 Task: Select the auto option in the line breackpoint.
Action: Mouse moved to (22, 585)
Screenshot: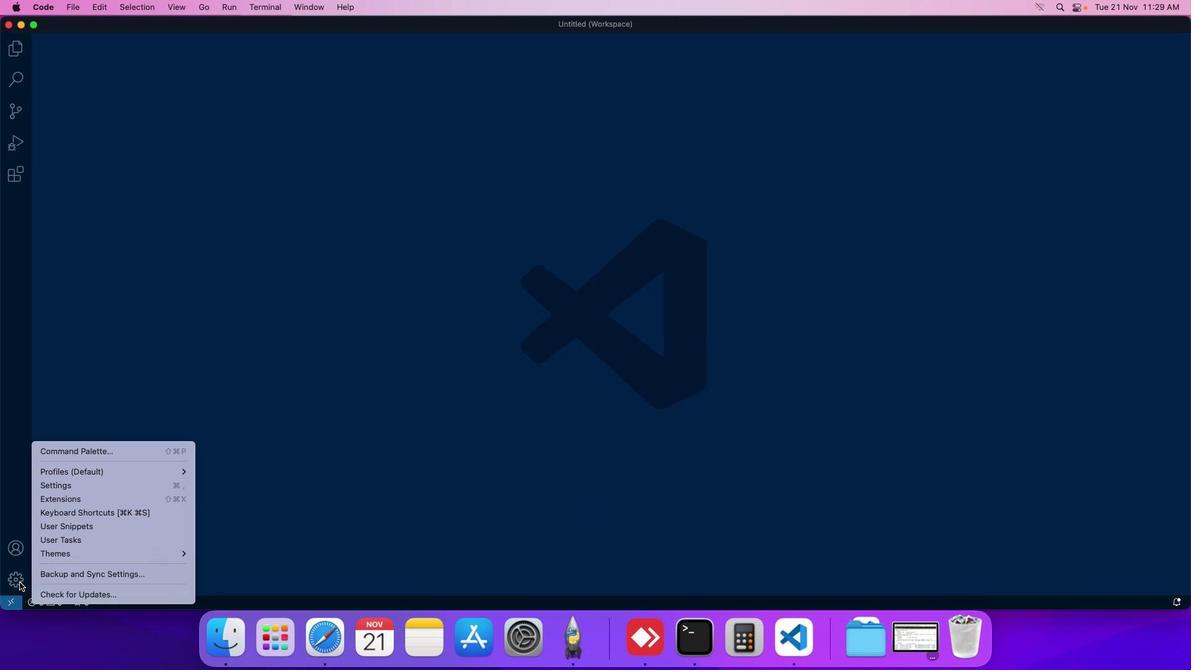 
Action: Mouse pressed left at (22, 585)
Screenshot: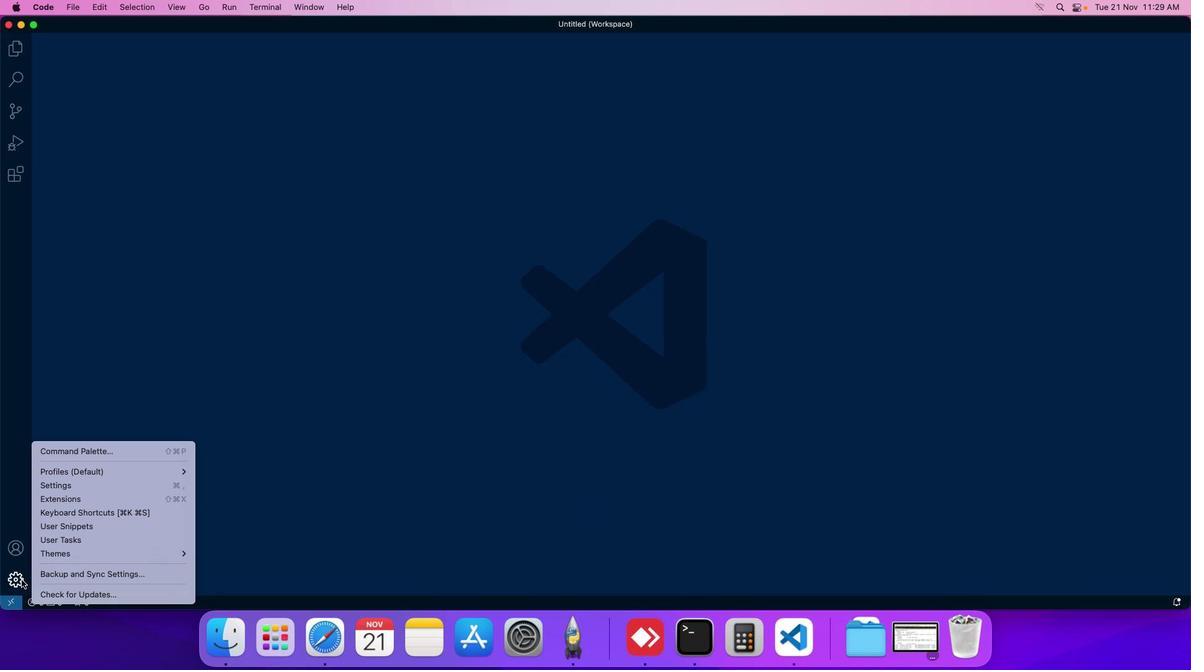 
Action: Mouse moved to (79, 490)
Screenshot: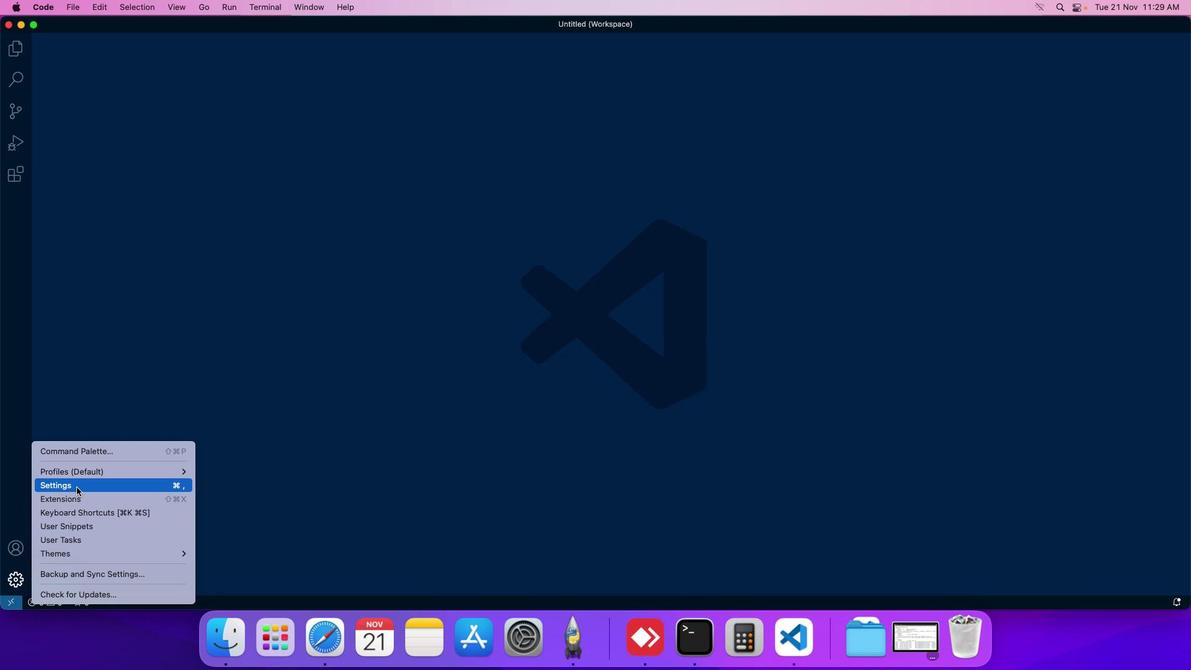 
Action: Mouse pressed left at (79, 490)
Screenshot: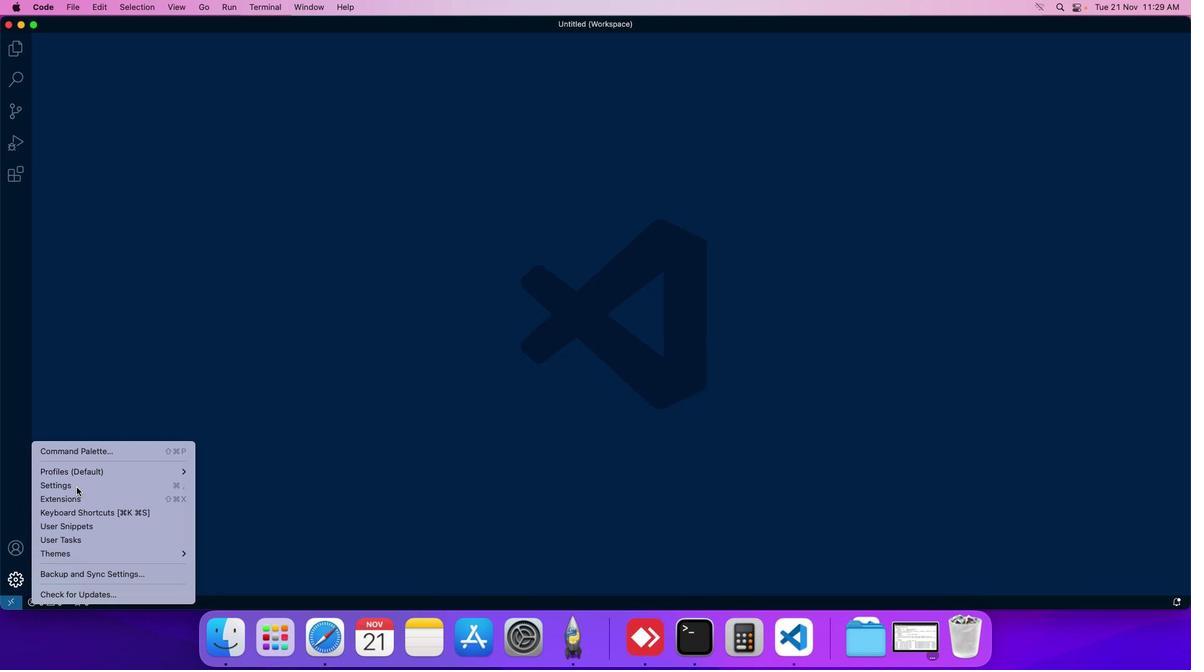 
Action: Mouse moved to (297, 103)
Screenshot: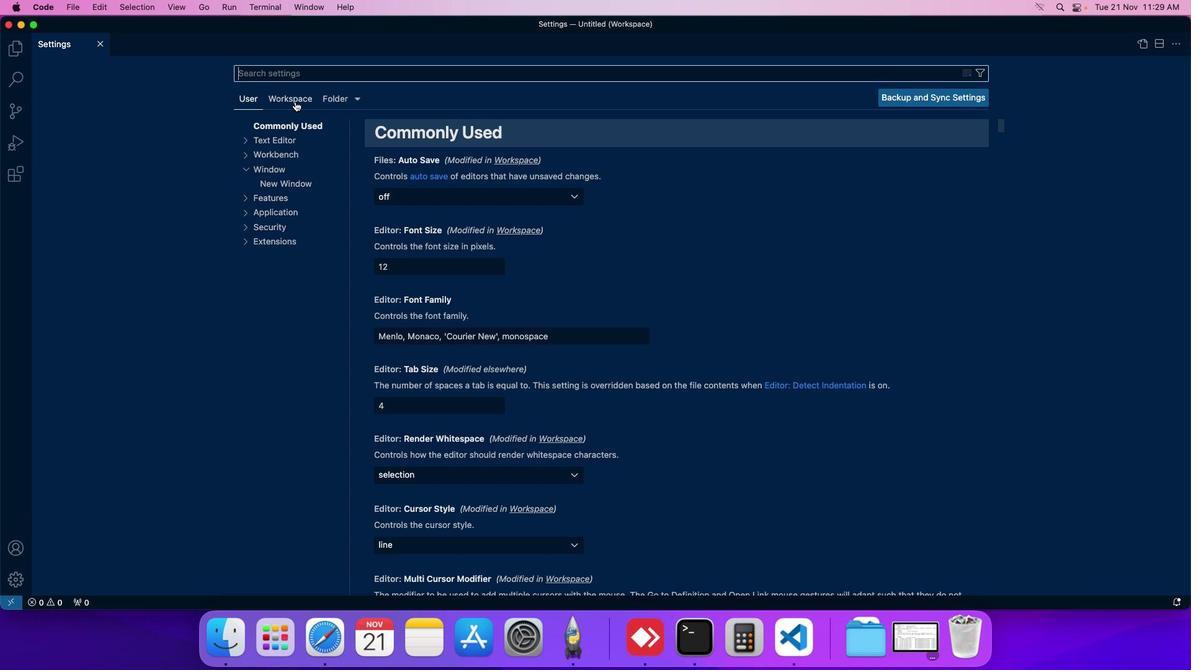 
Action: Mouse pressed left at (297, 103)
Screenshot: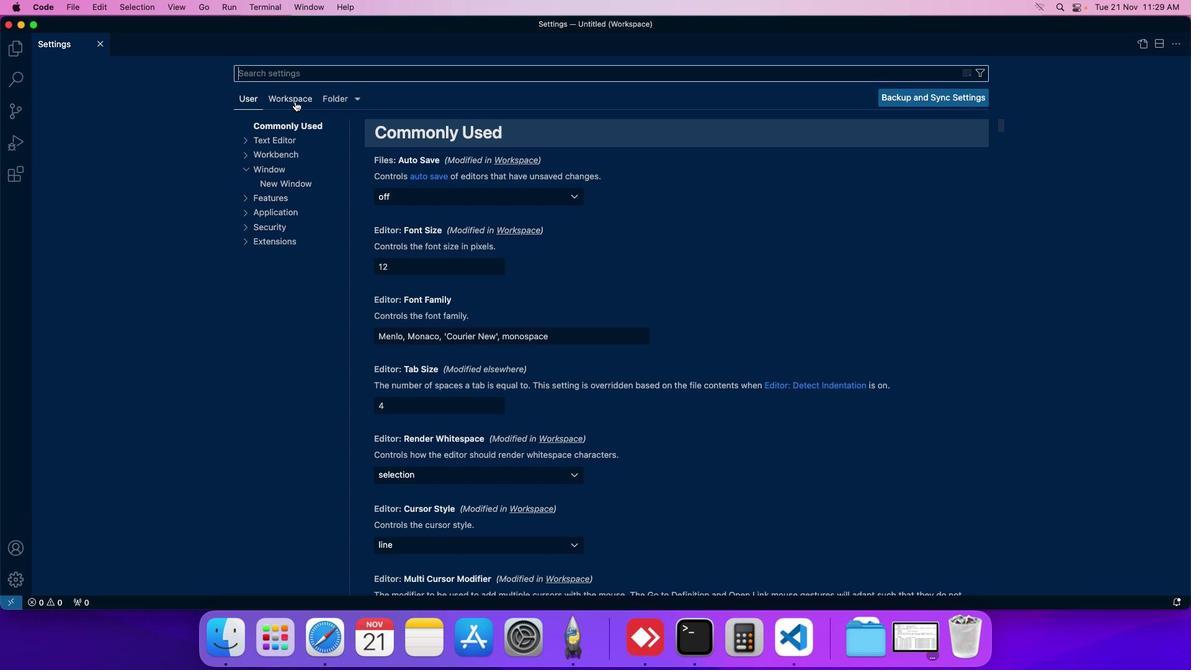 
Action: Mouse moved to (294, 186)
Screenshot: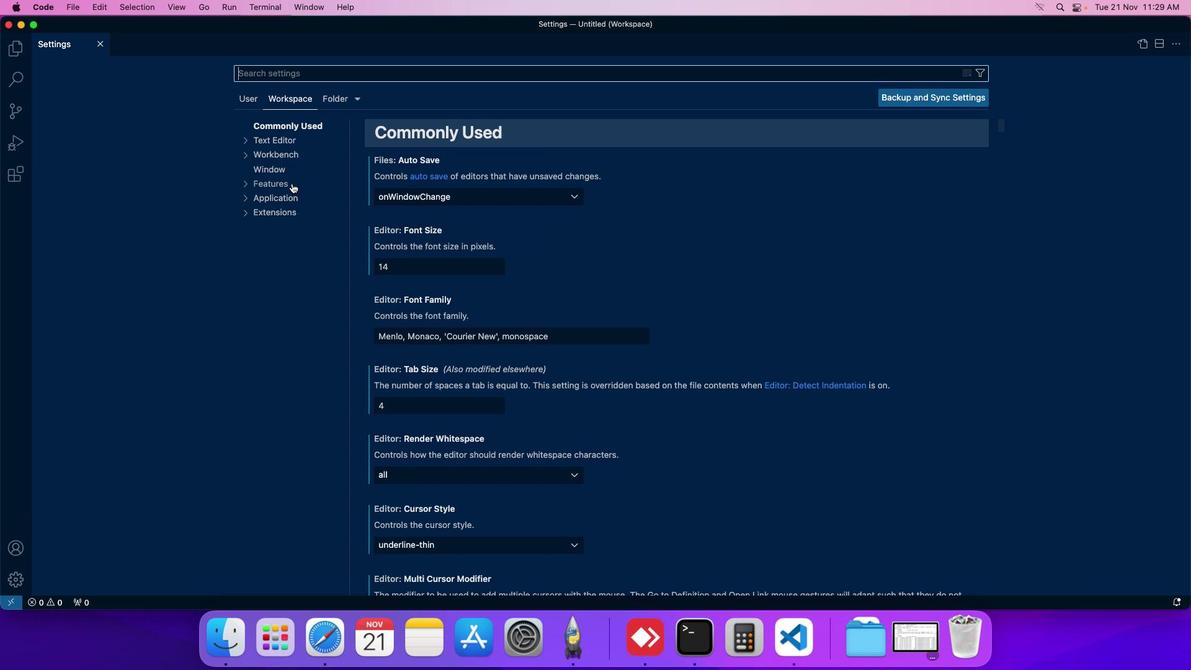 
Action: Mouse pressed left at (294, 186)
Screenshot: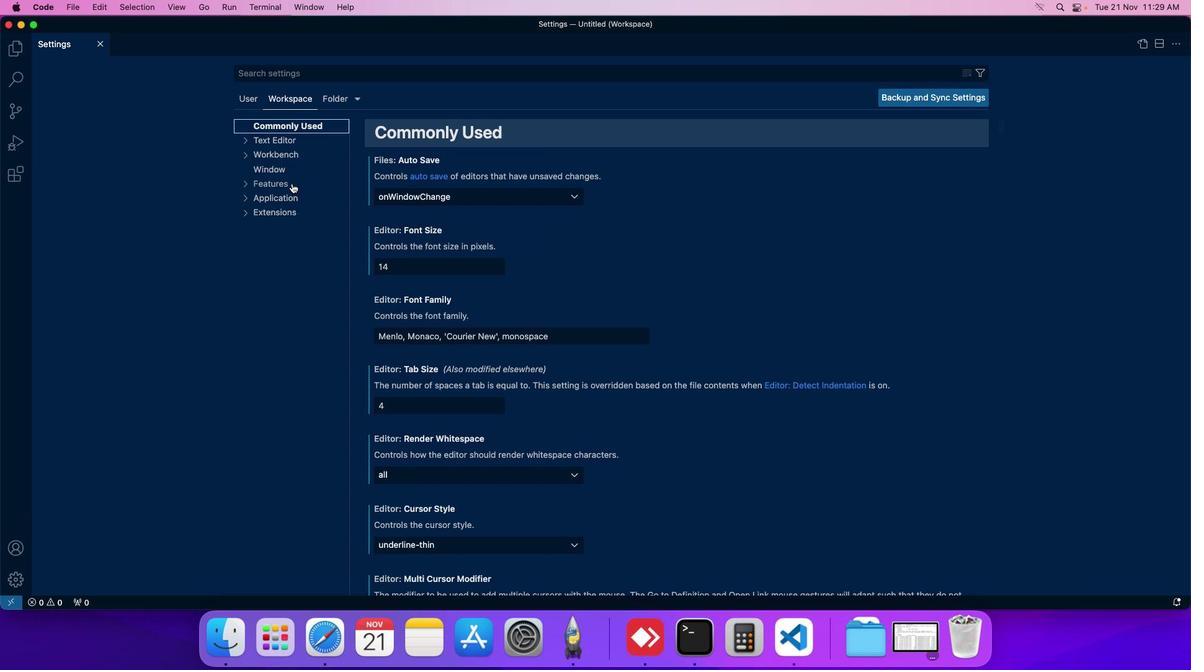 
Action: Mouse moved to (282, 414)
Screenshot: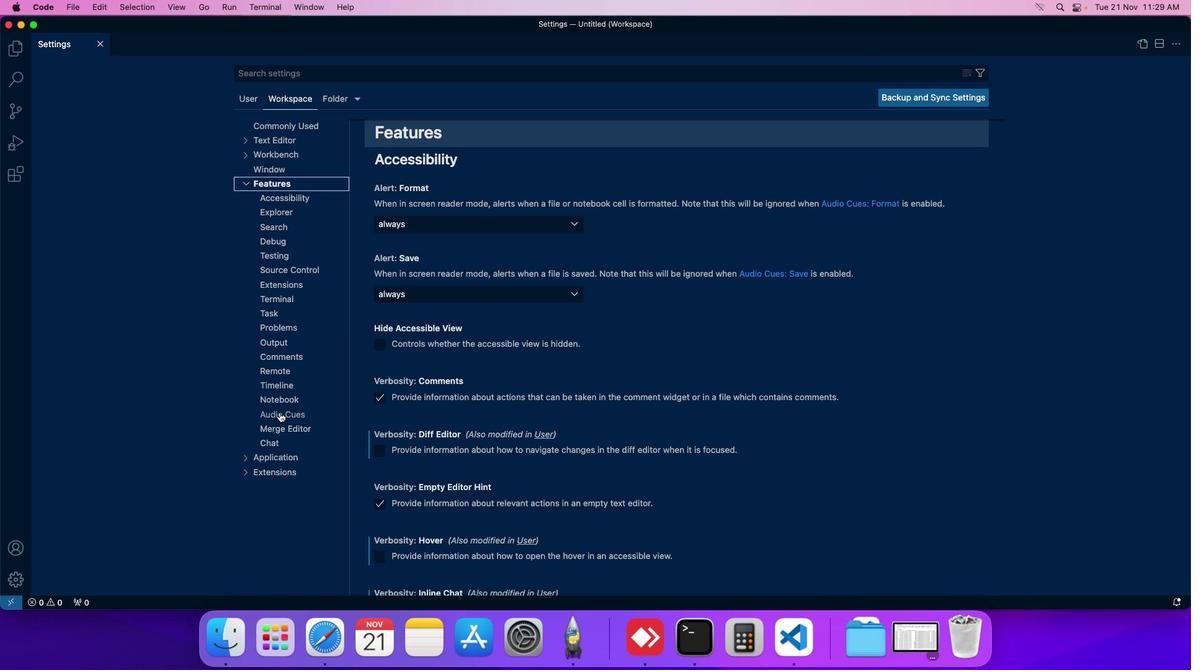 
Action: Mouse pressed left at (282, 414)
Screenshot: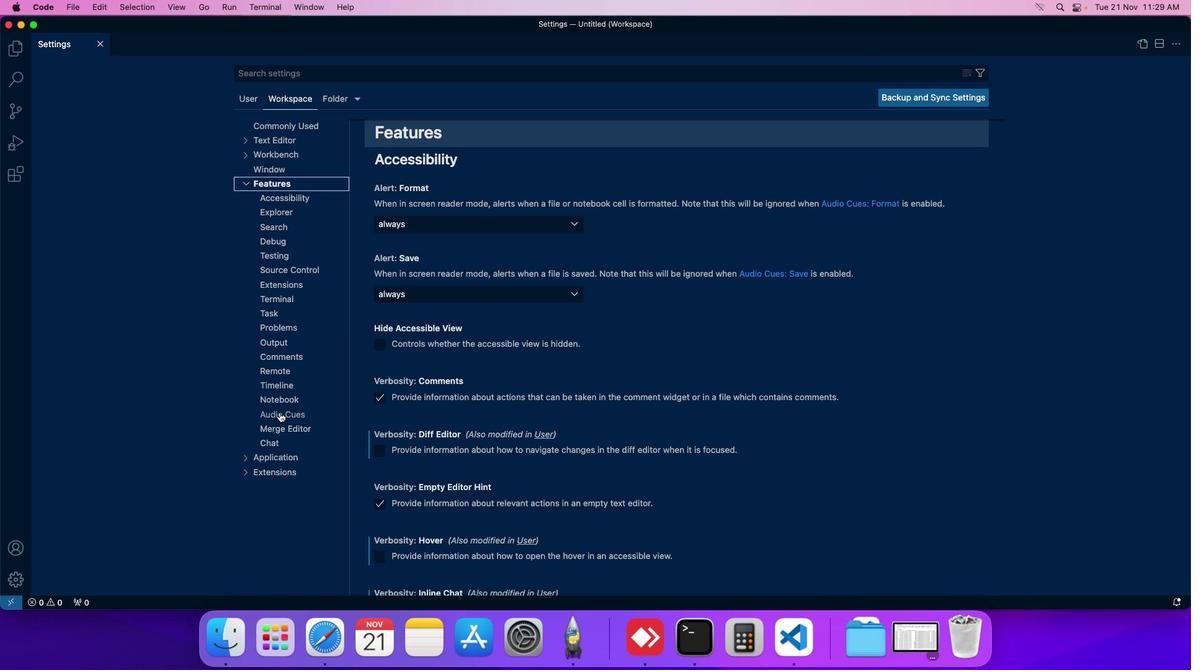 
Action: Mouse moved to (440, 439)
Screenshot: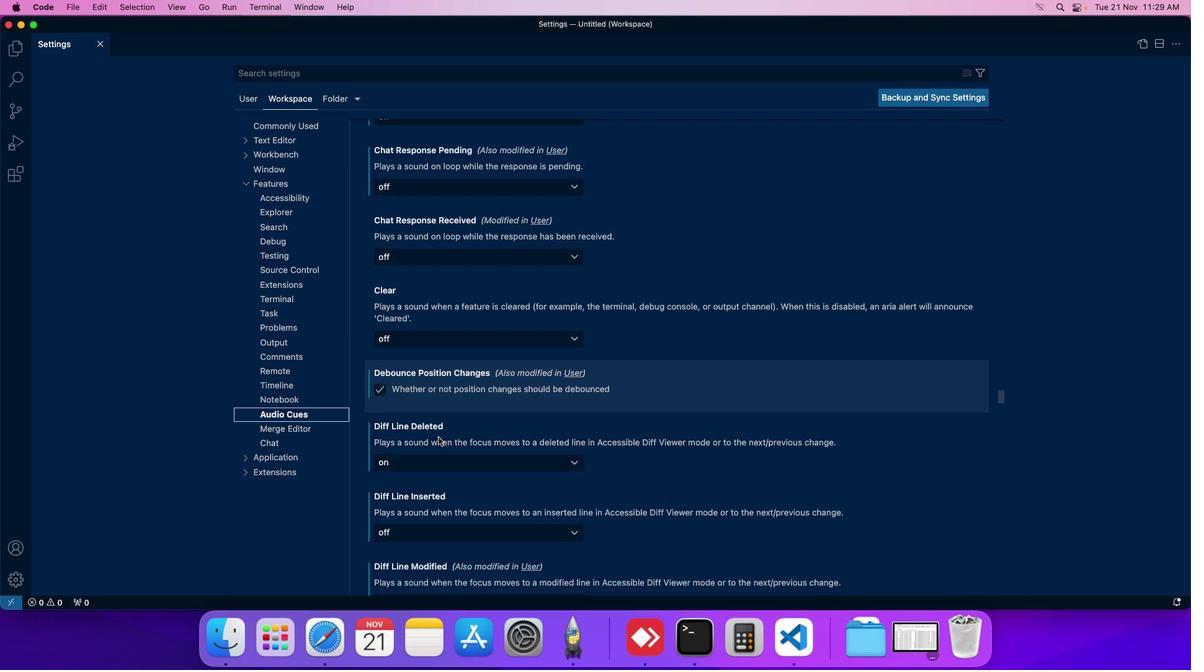 
Action: Mouse scrolled (440, 439) with delta (2, 1)
Screenshot: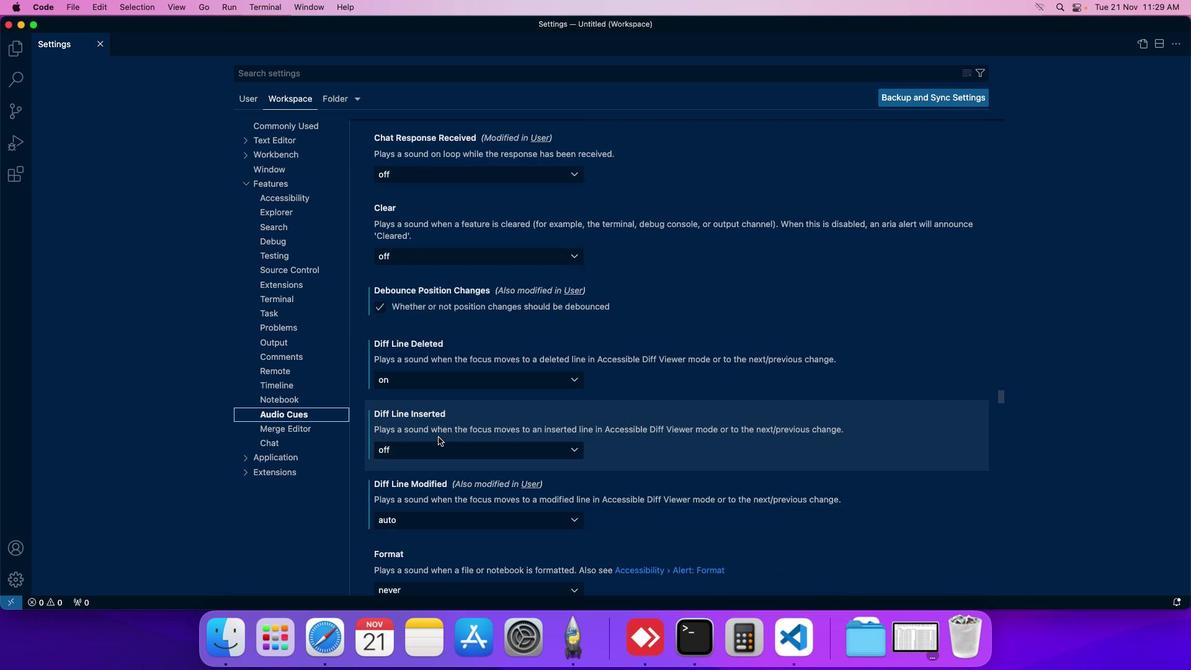 
Action: Mouse scrolled (440, 439) with delta (2, 1)
Screenshot: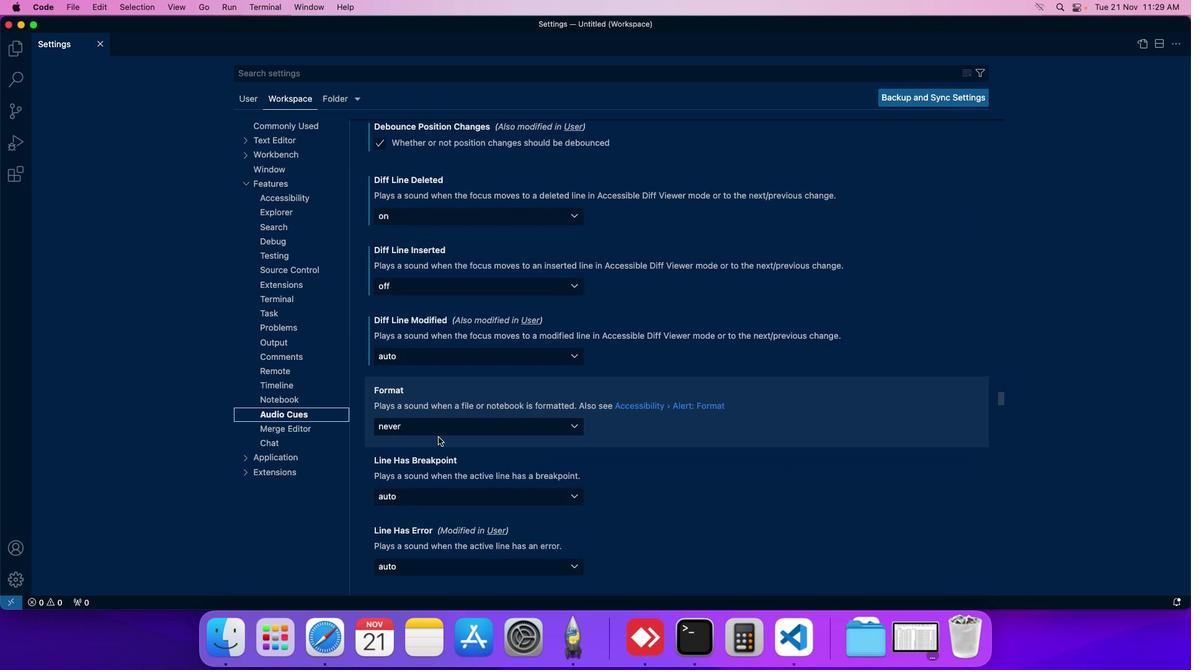 
Action: Mouse scrolled (440, 439) with delta (2, 1)
Screenshot: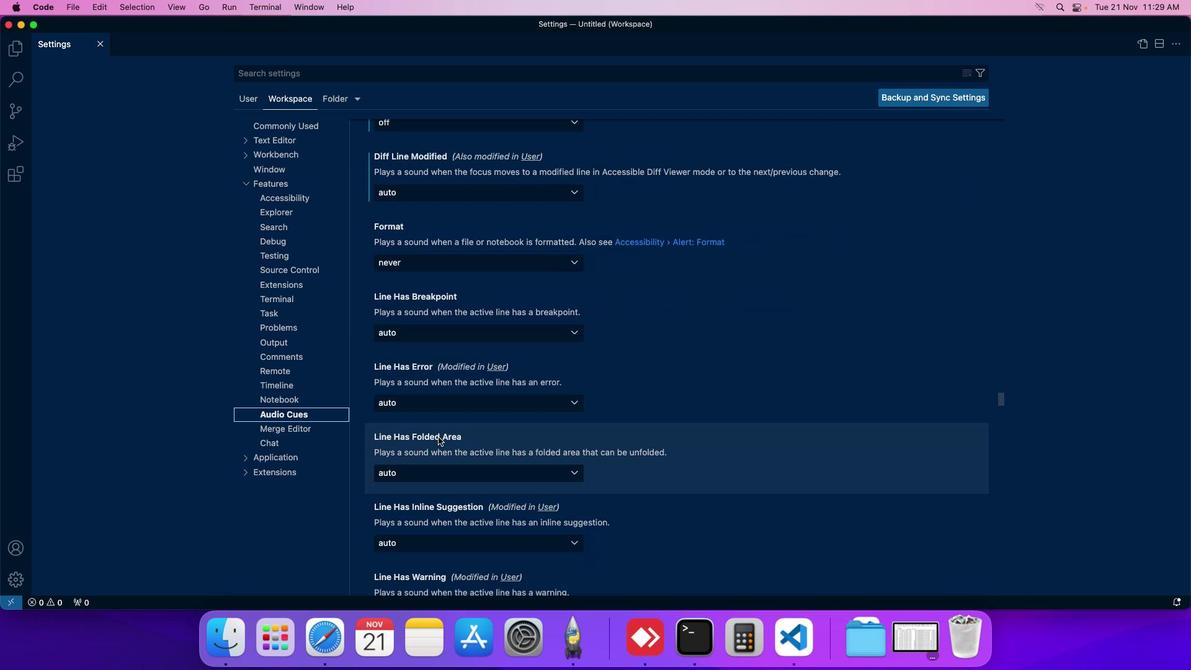 
Action: Mouse scrolled (440, 439) with delta (2, 1)
Screenshot: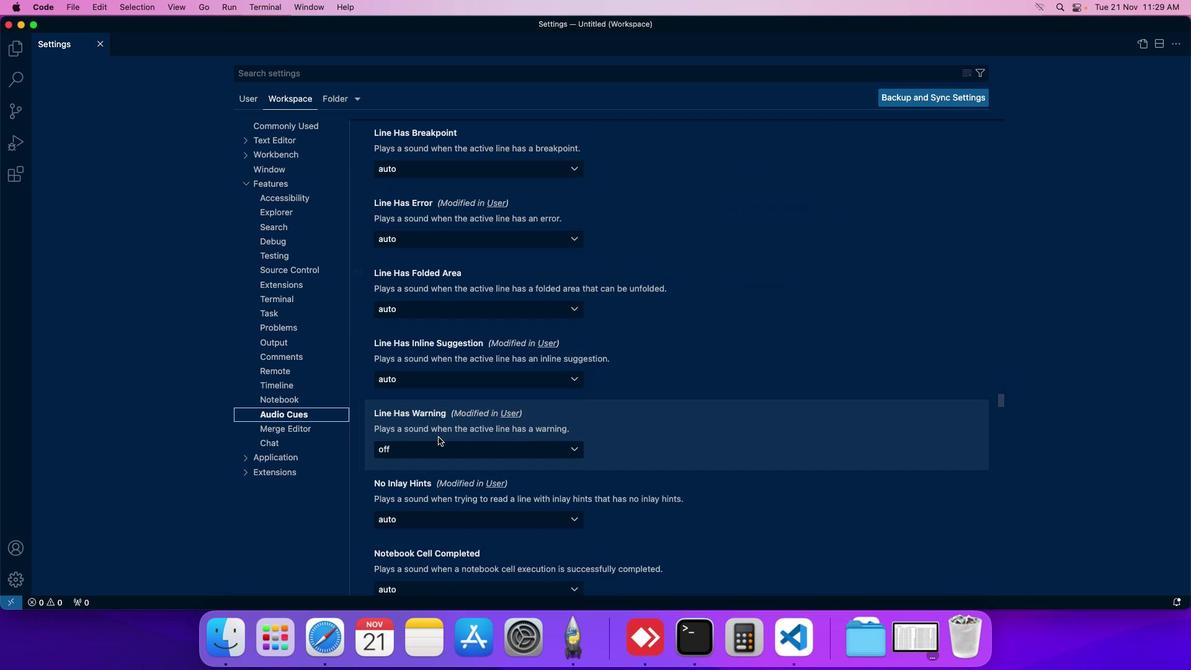 
Action: Mouse moved to (440, 440)
Screenshot: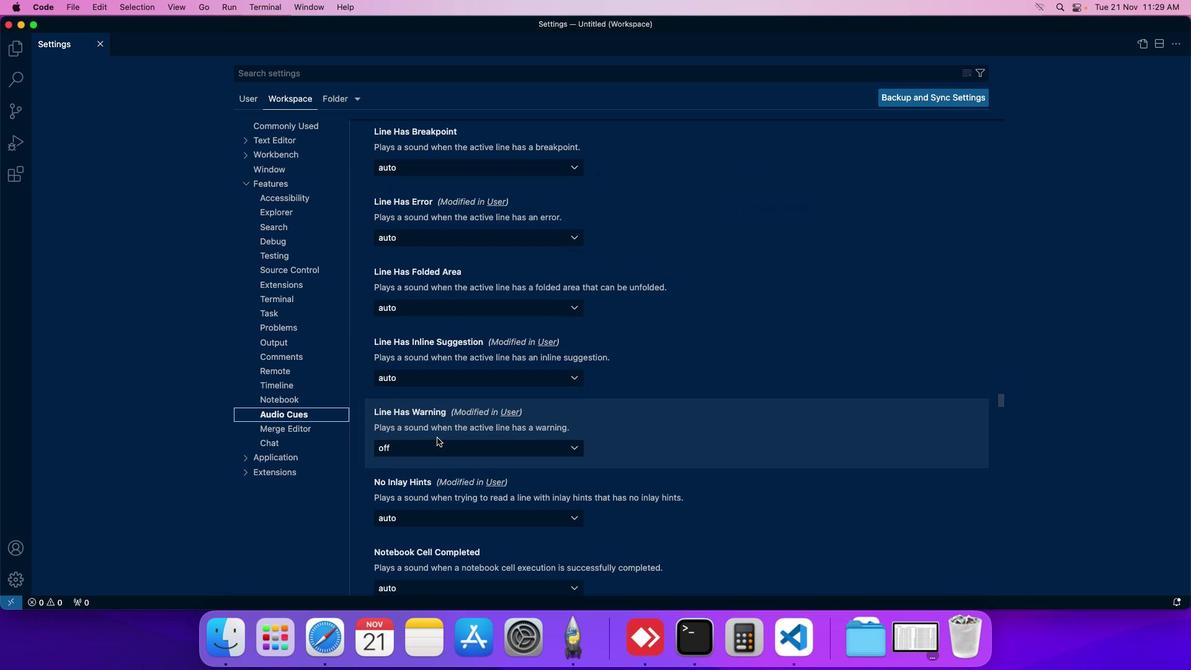 
Action: Mouse scrolled (440, 440) with delta (2, 1)
Screenshot: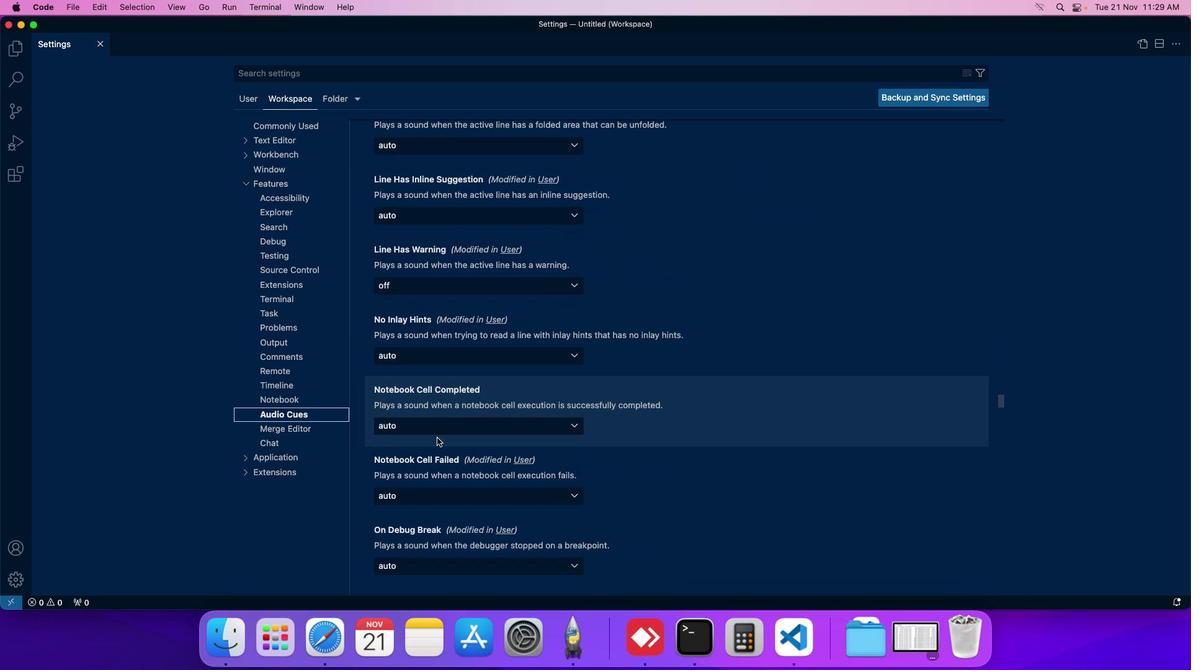 
Action: Mouse moved to (433, 279)
Screenshot: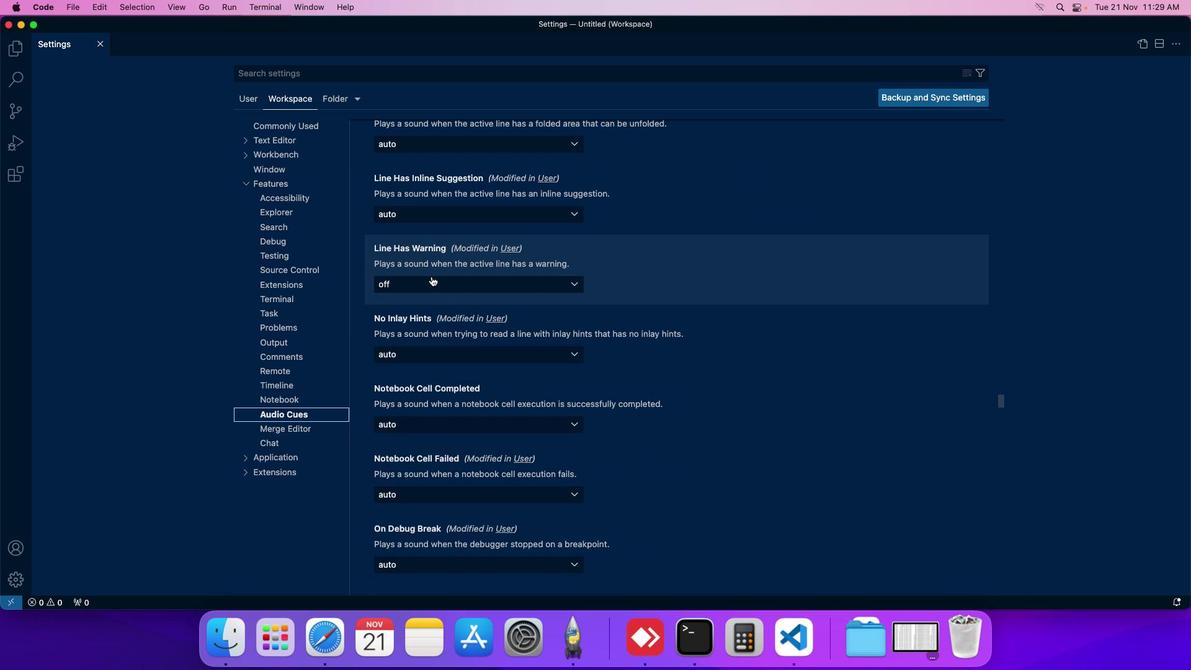 
Action: Mouse scrolled (433, 279) with delta (2, 3)
Screenshot: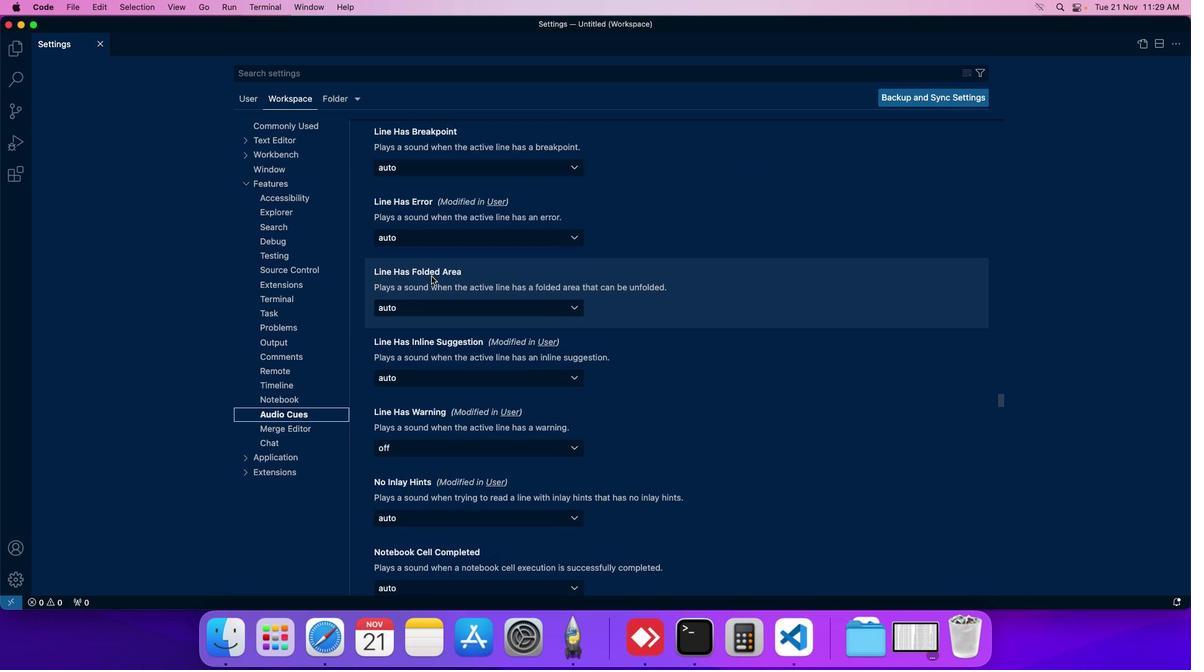 
Action: Mouse moved to (423, 177)
Screenshot: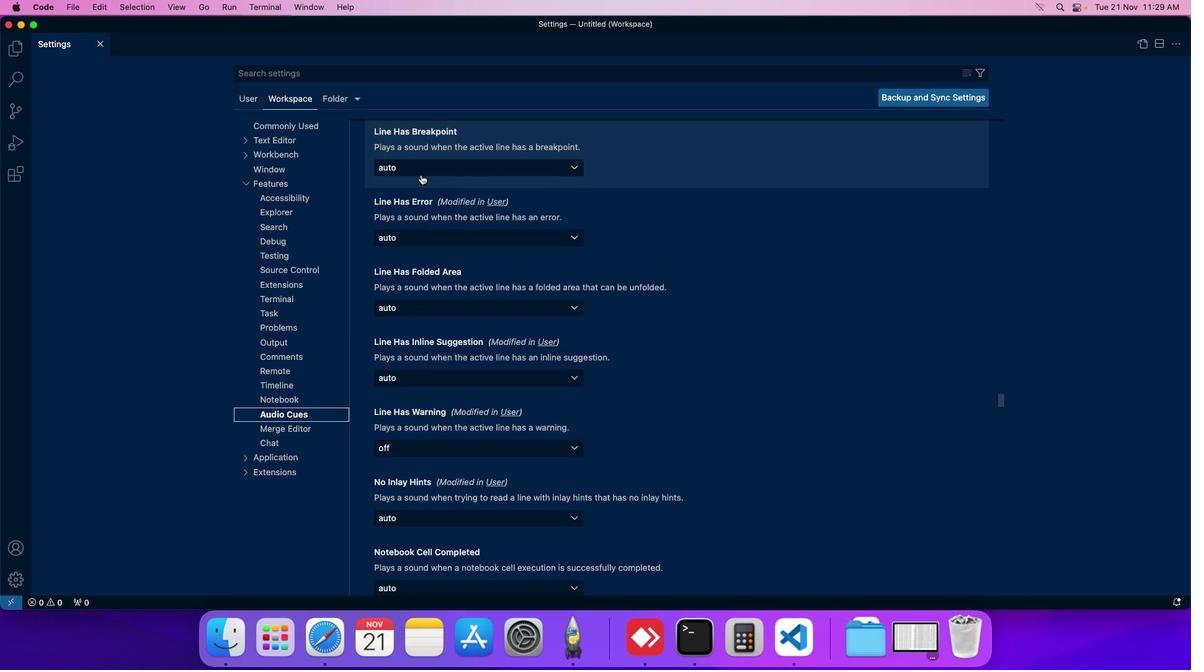 
Action: Mouse pressed left at (423, 177)
Screenshot: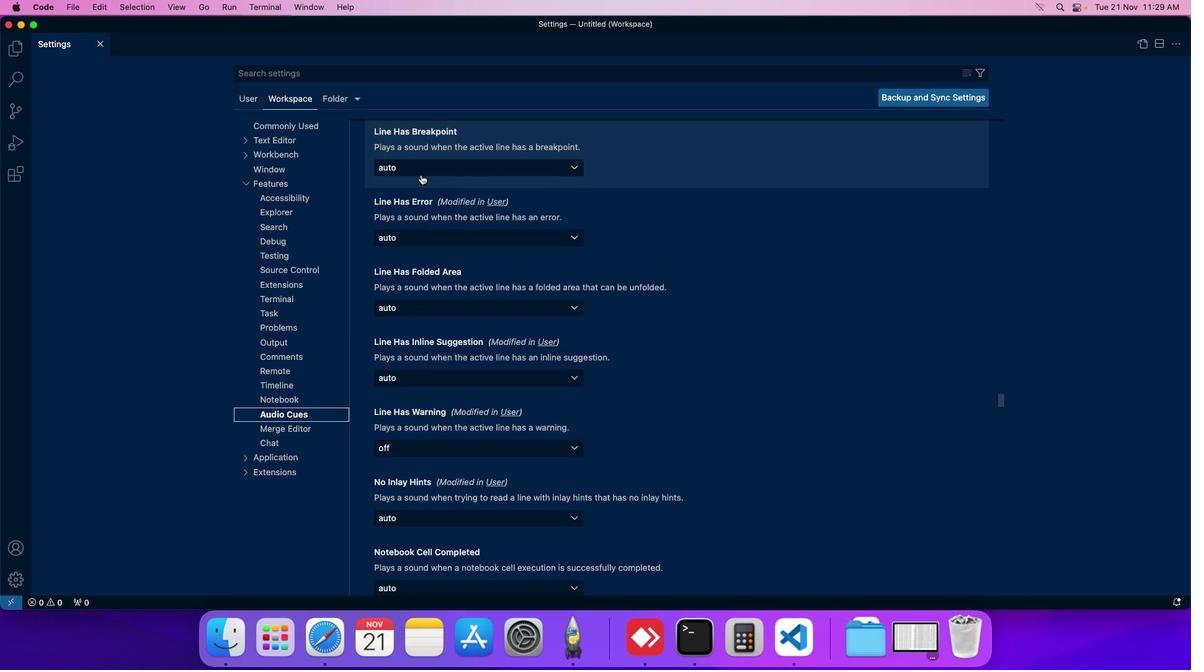 
Action: Mouse moved to (409, 185)
Screenshot: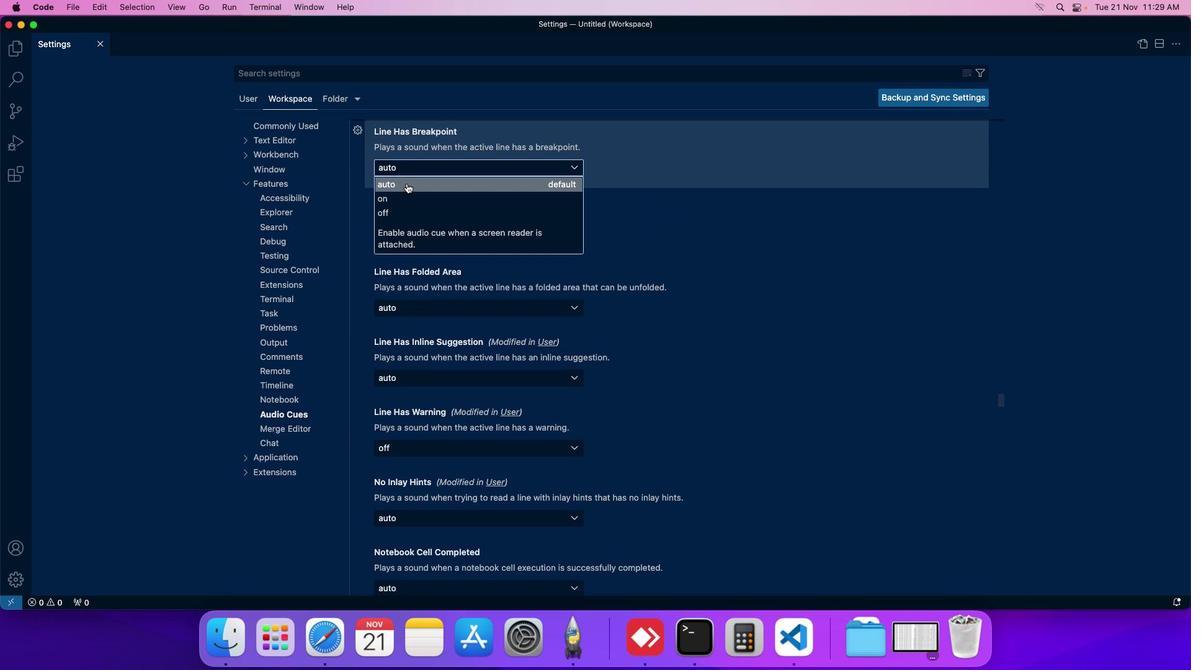 
Action: Mouse pressed left at (409, 185)
Screenshot: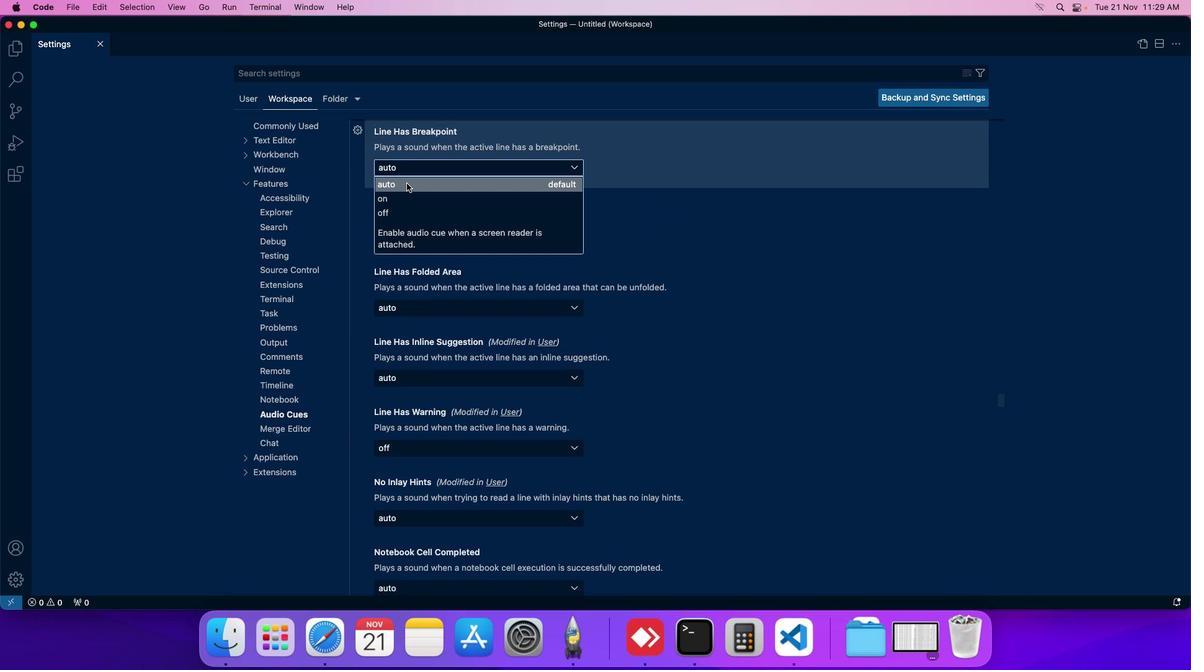 
Action: Mouse moved to (417, 178)
Screenshot: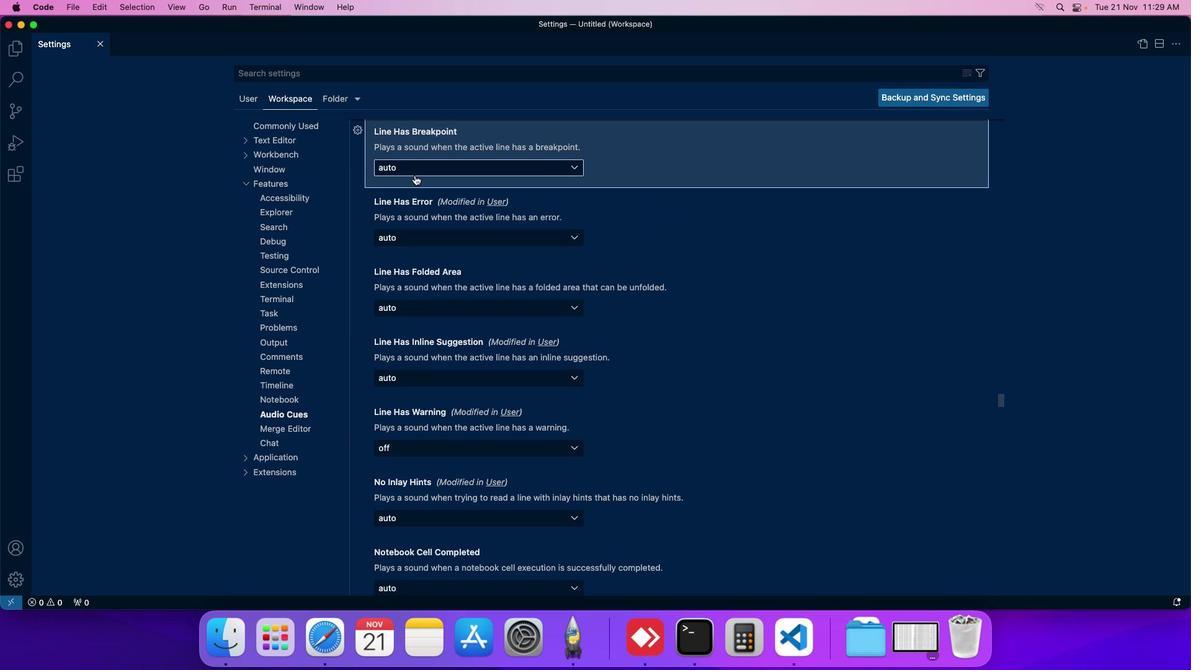 
